 Task: Select a schedule automation every third tuesday of the month at 10:00 AM.
Action: Mouse moved to (488, 577)
Screenshot: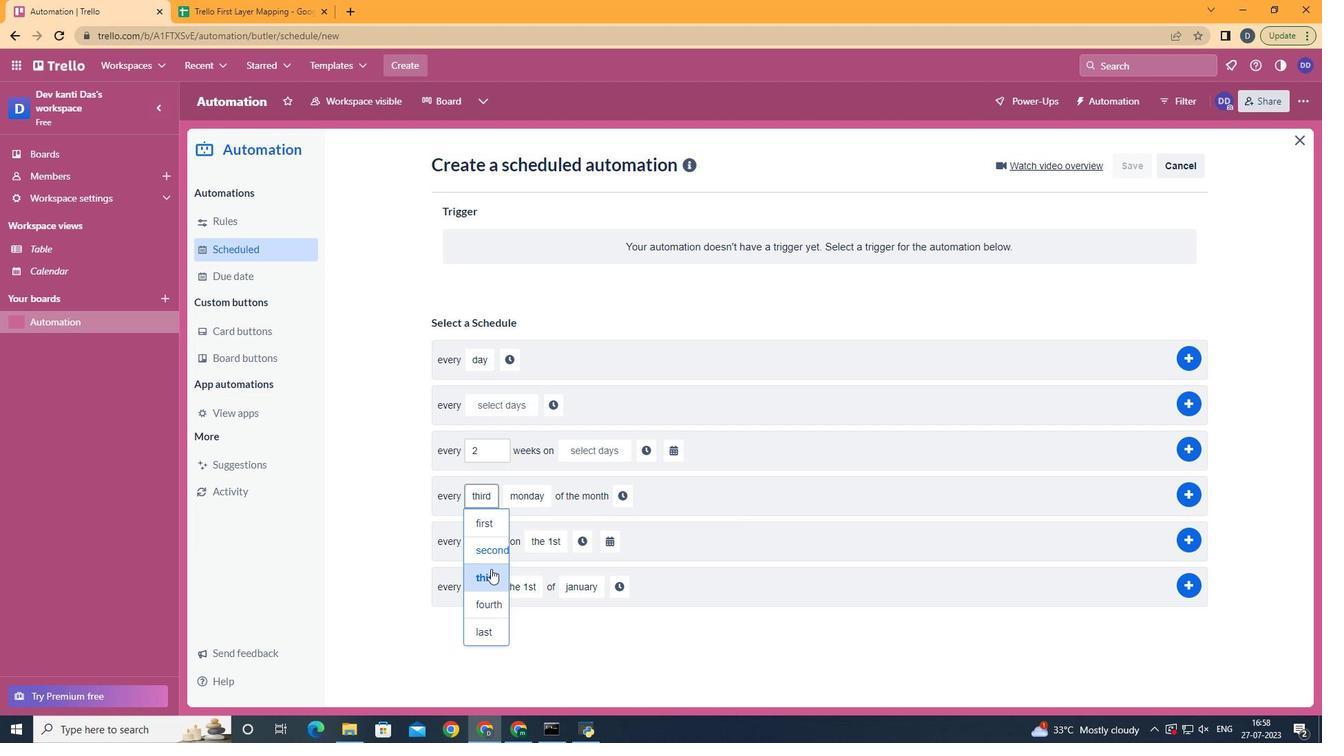 
Action: Mouse pressed left at (488, 577)
Screenshot: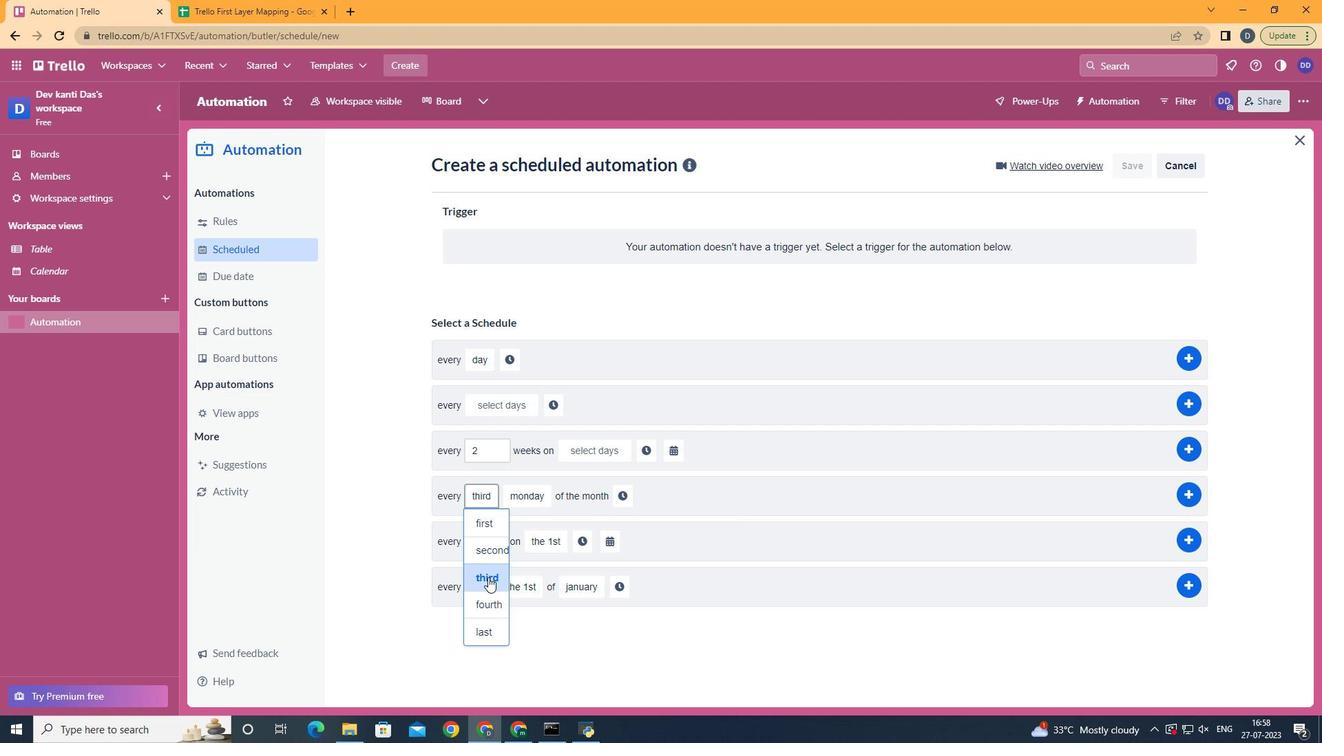 
Action: Mouse moved to (534, 551)
Screenshot: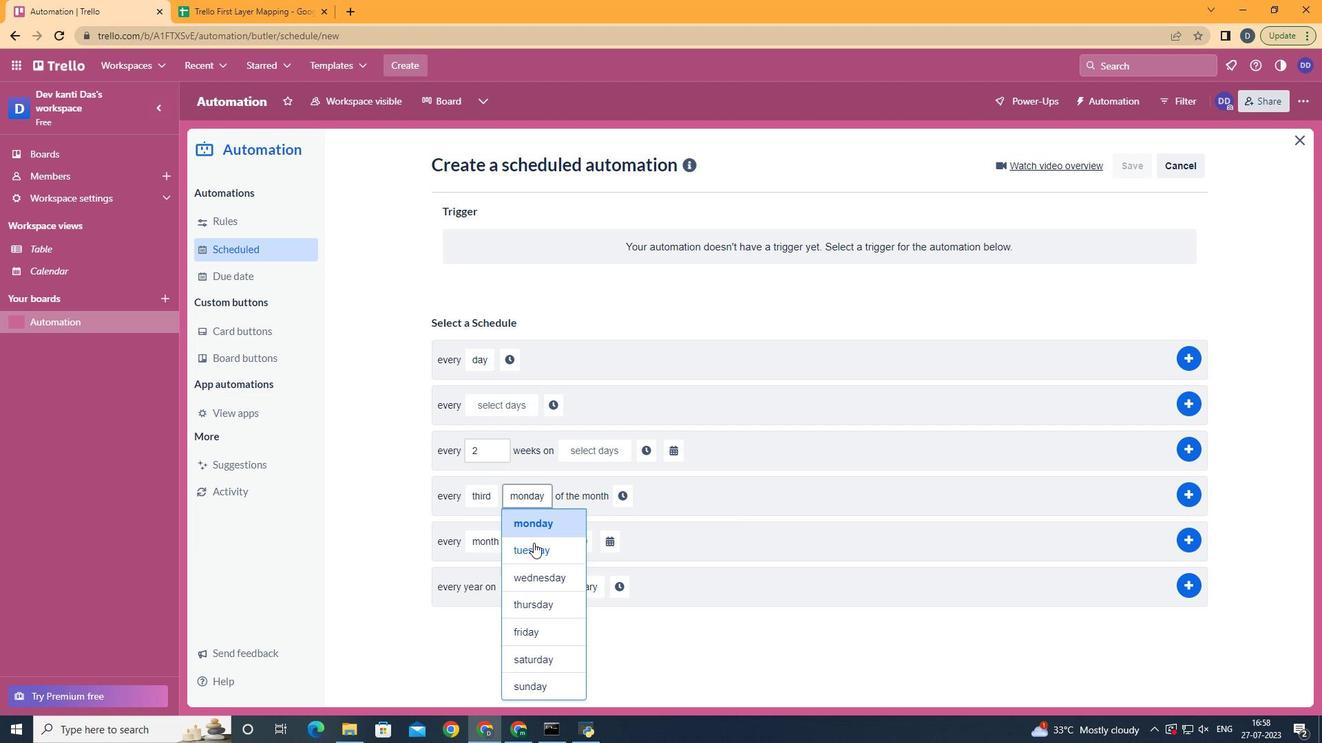 
Action: Mouse pressed left at (534, 551)
Screenshot: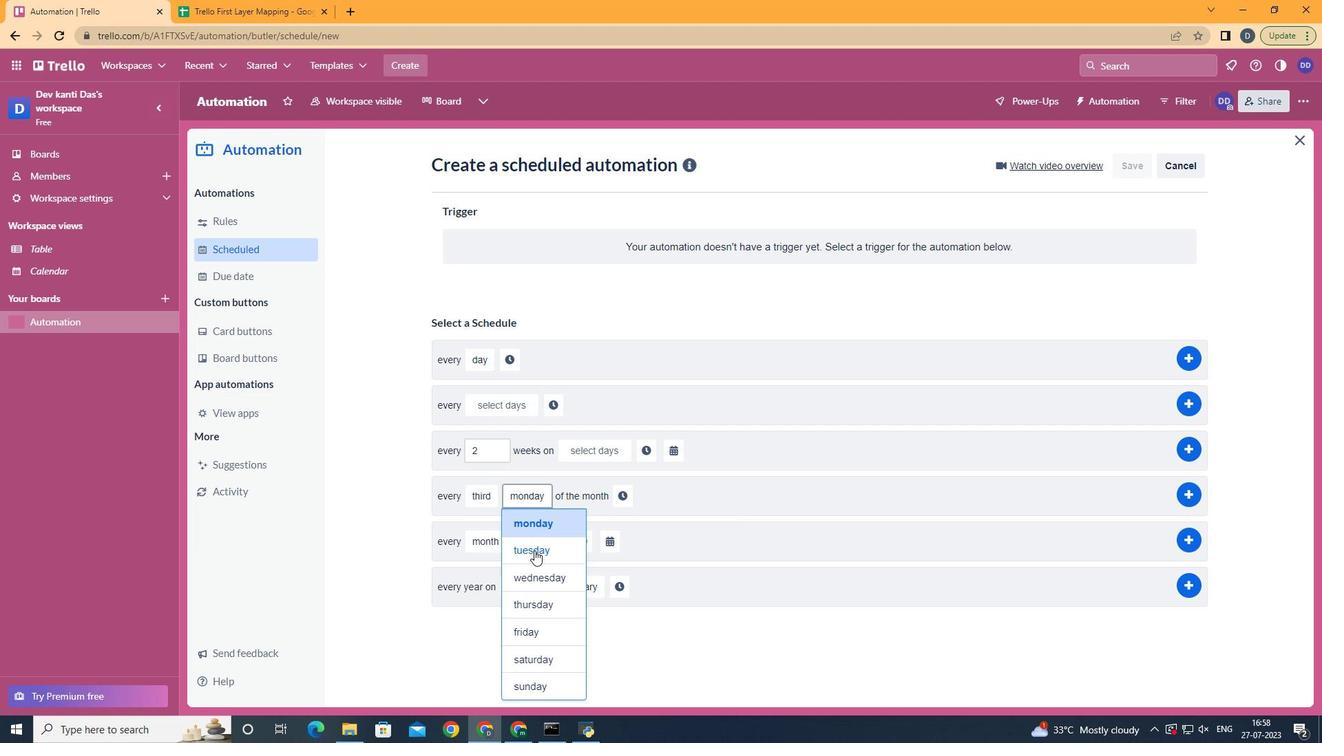 
Action: Mouse moved to (608, 499)
Screenshot: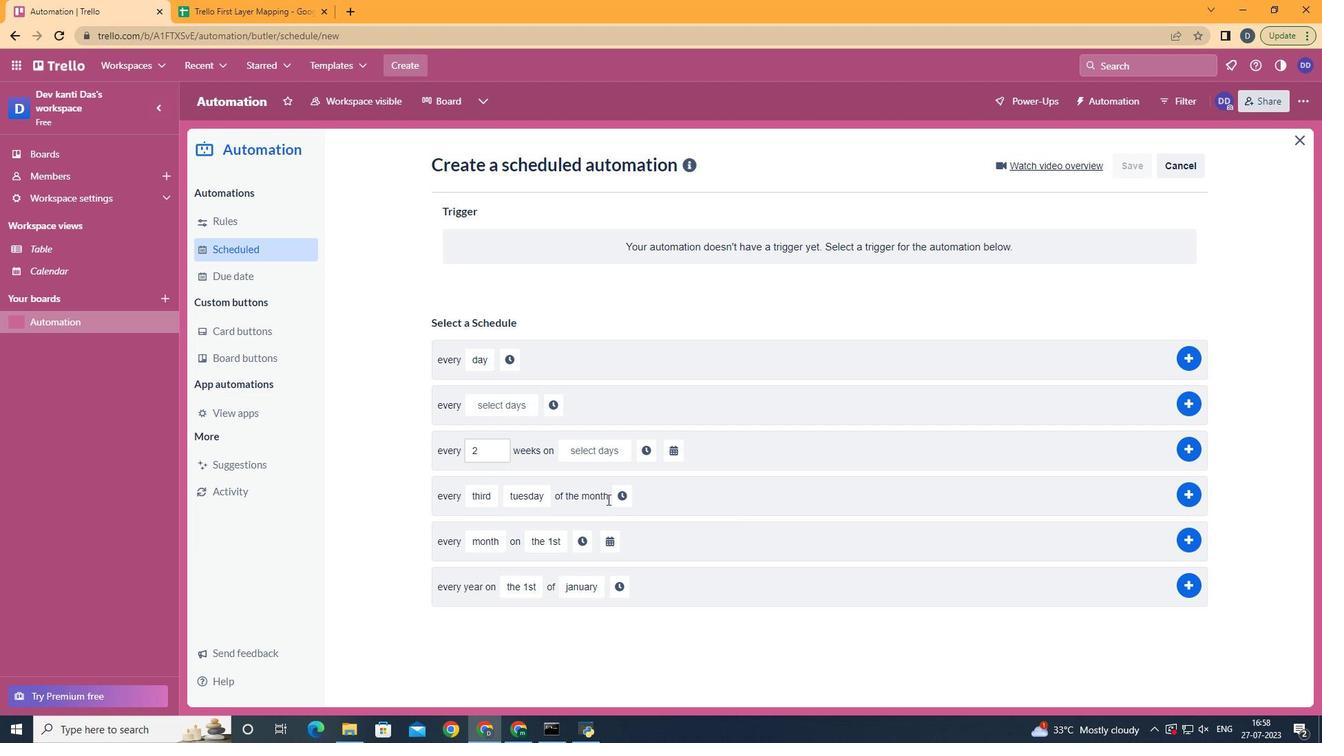 
Action: Mouse pressed left at (608, 499)
Screenshot: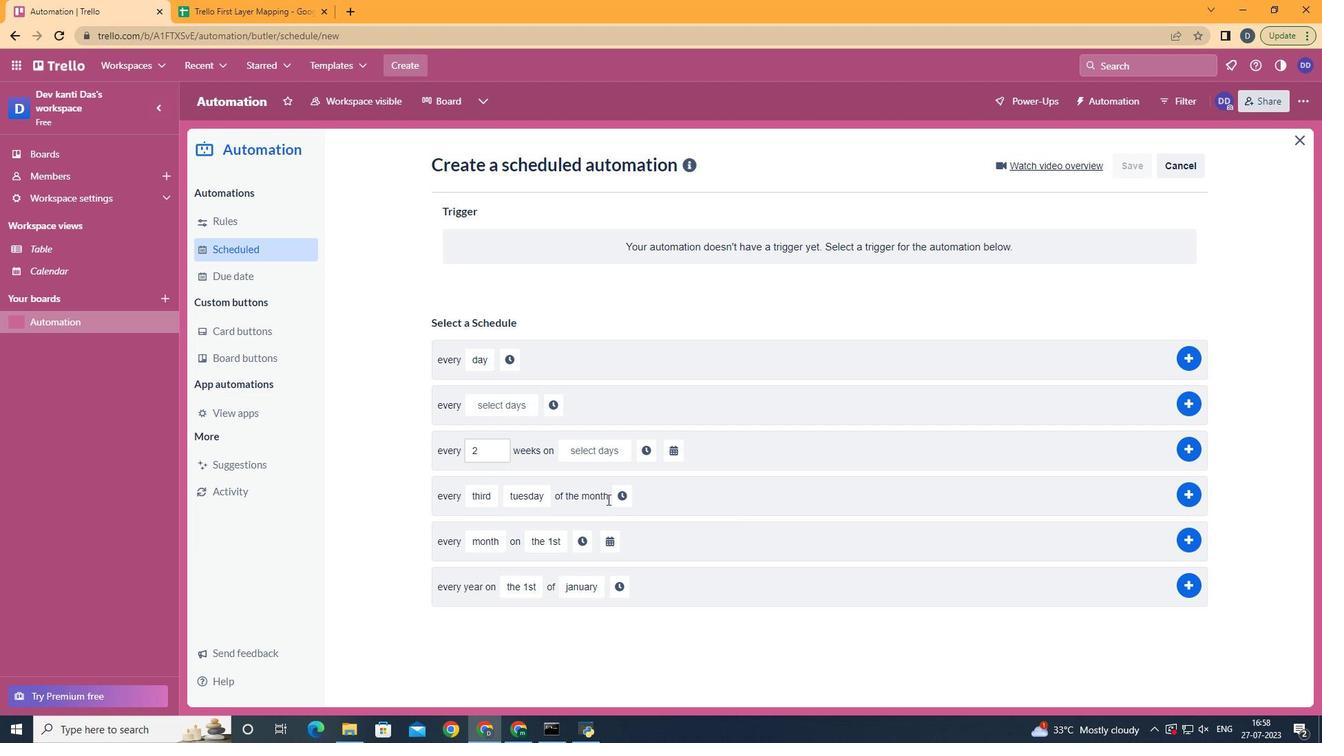 
Action: Mouse moved to (615, 497)
Screenshot: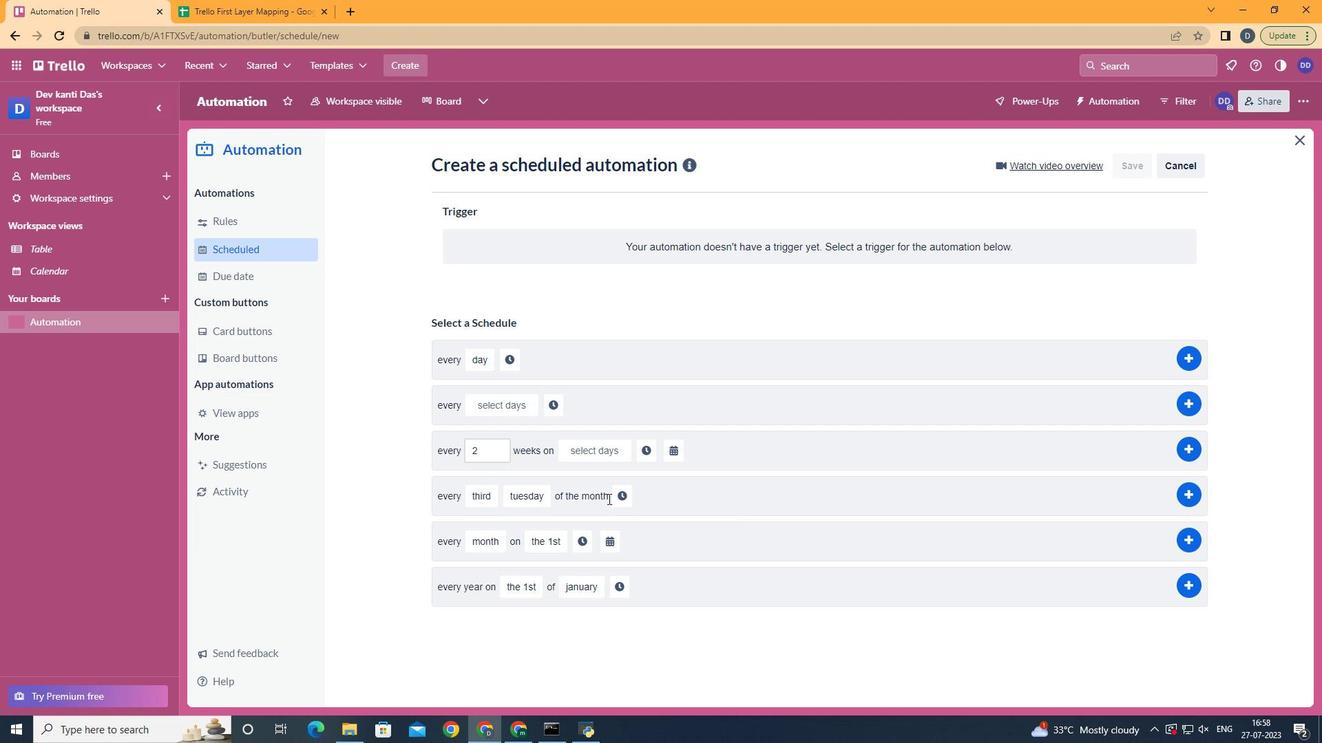 
Action: Mouse pressed left at (615, 497)
Screenshot: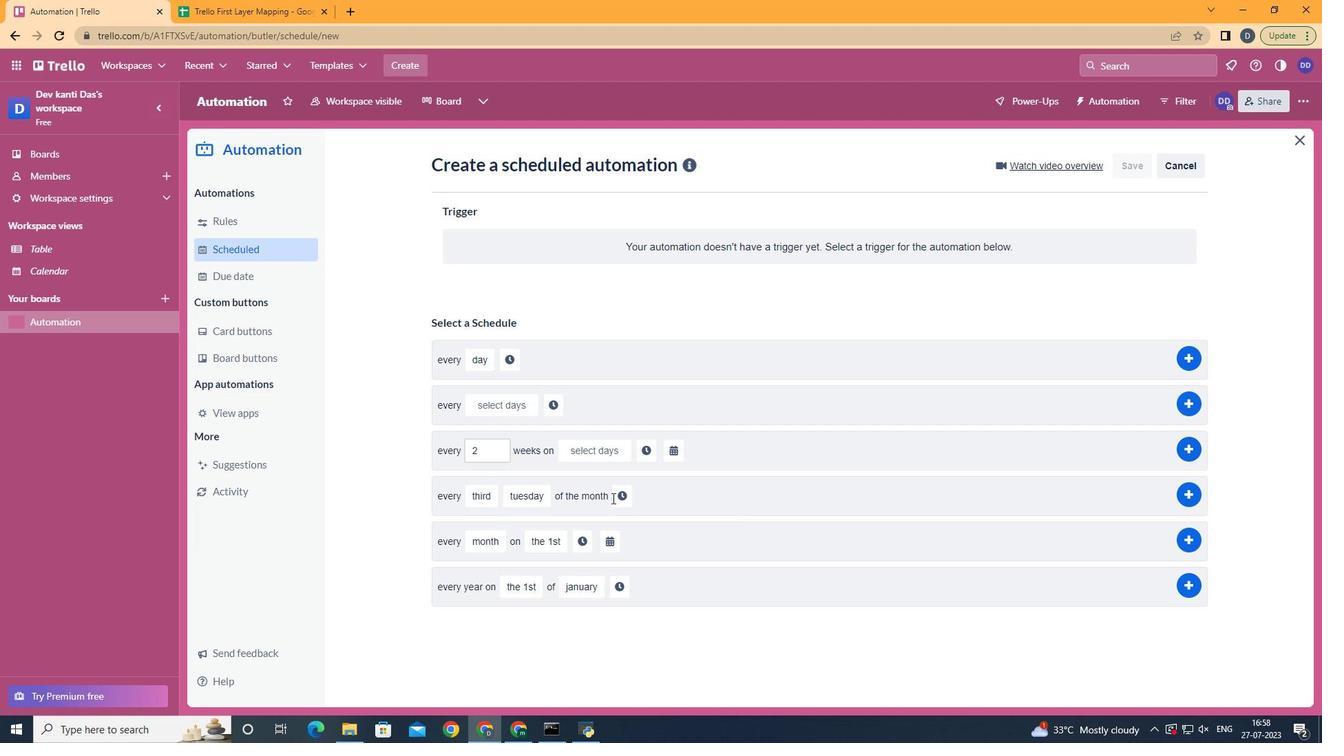 
Action: Mouse moved to (652, 501)
Screenshot: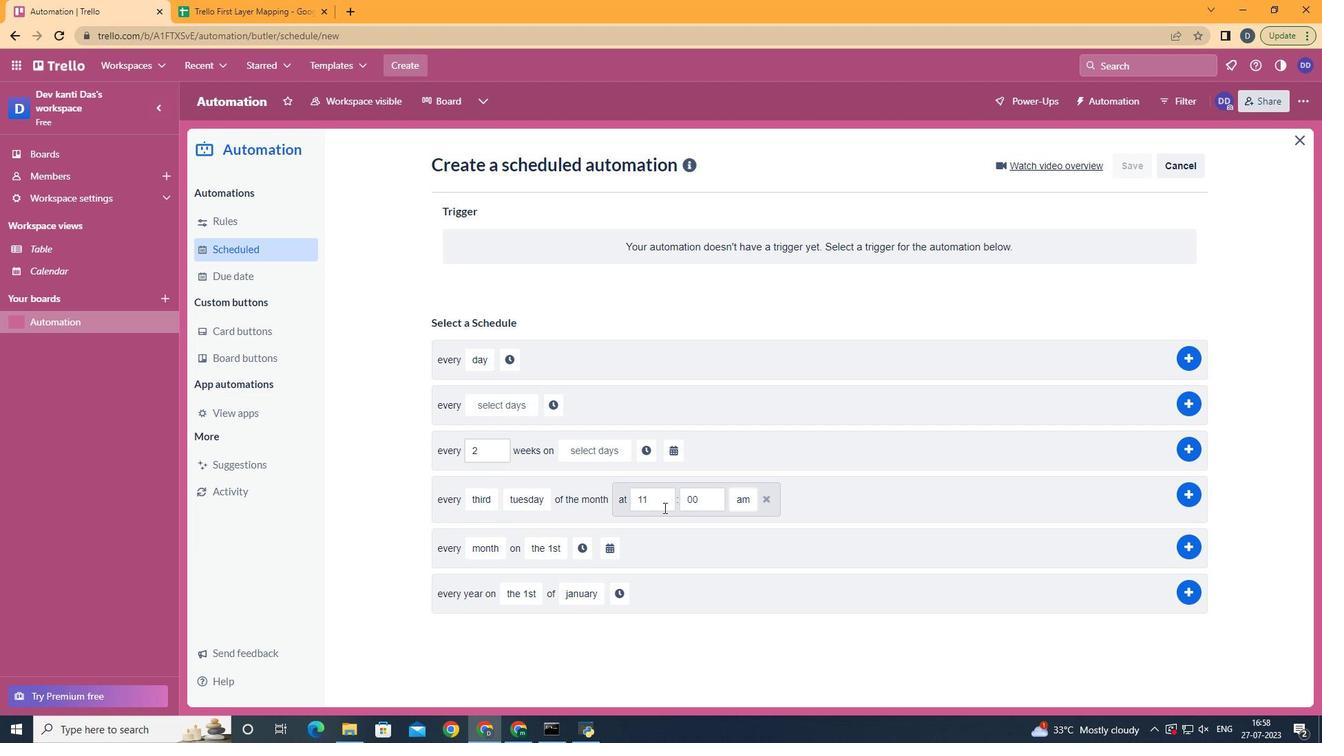 
Action: Mouse pressed left at (652, 501)
Screenshot: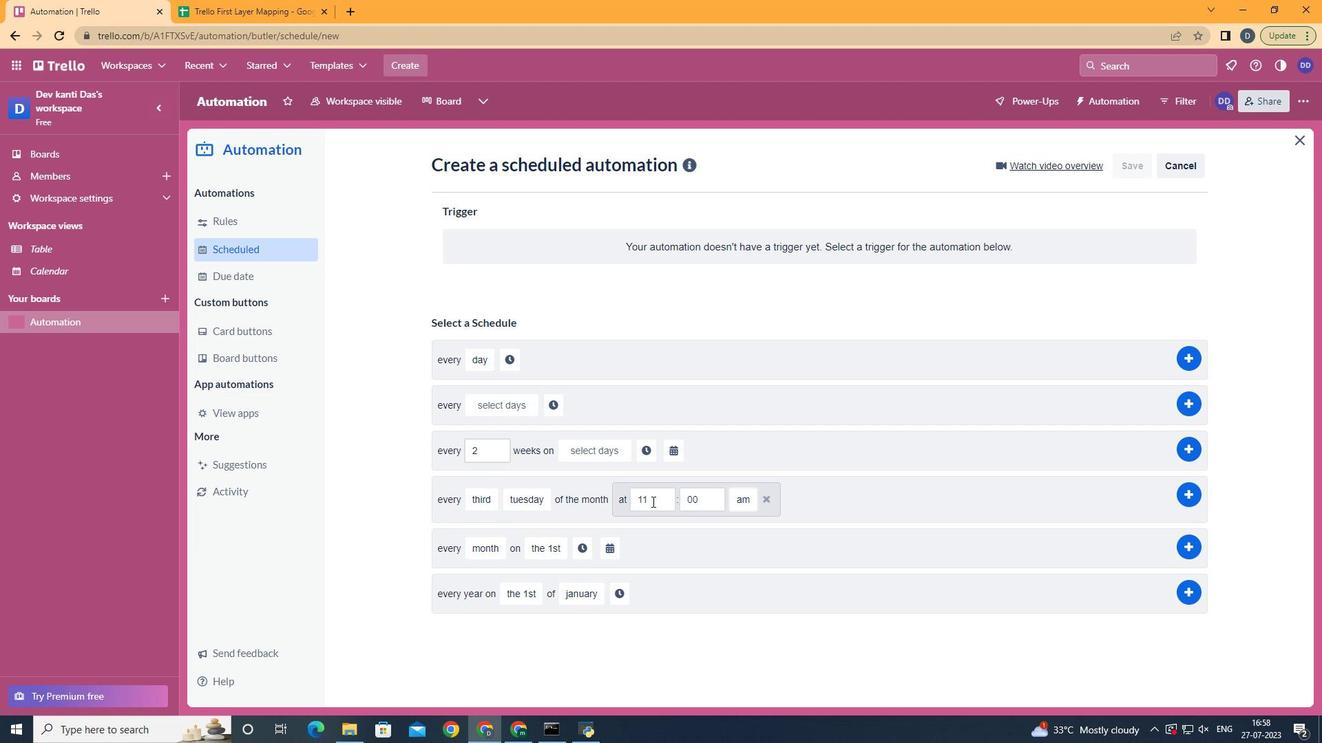 
Action: Key pressed <Key.backspace><Key.backspace>10
Screenshot: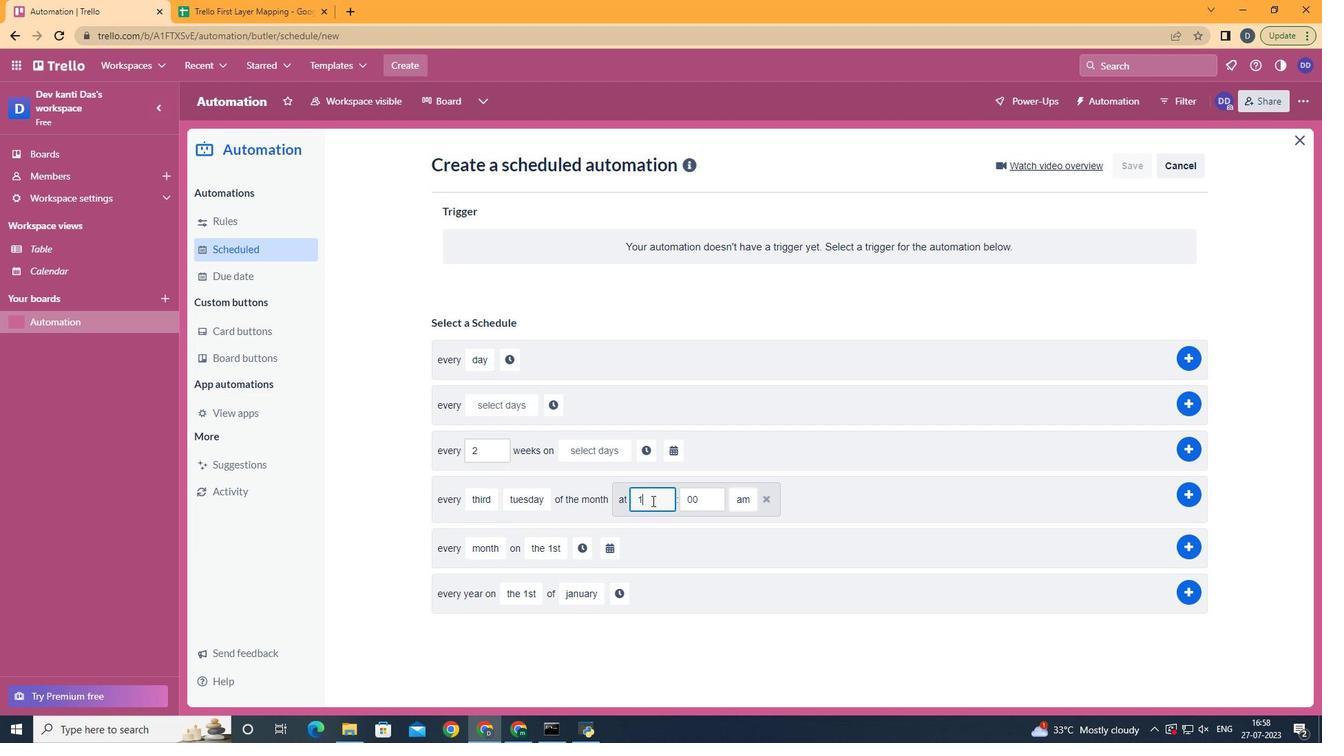 
Action: Mouse moved to (750, 531)
Screenshot: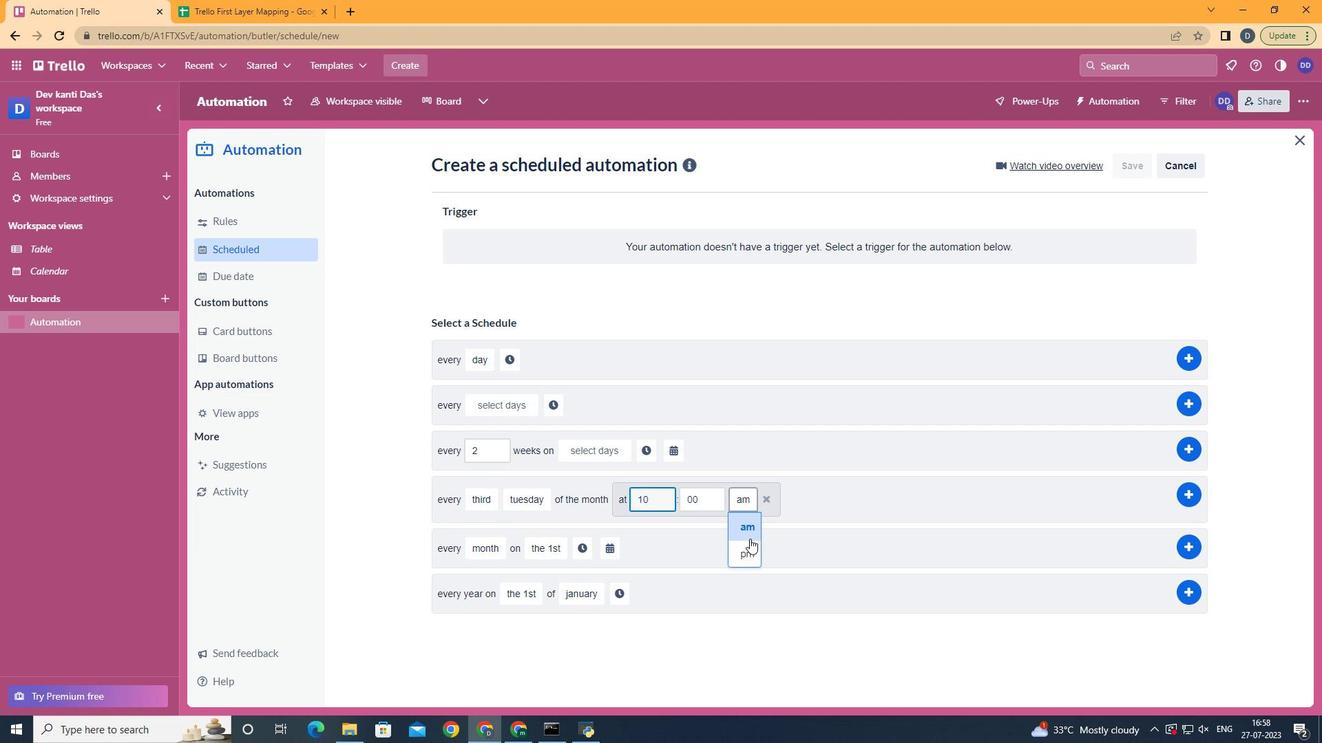 
Action: Mouse pressed left at (750, 531)
Screenshot: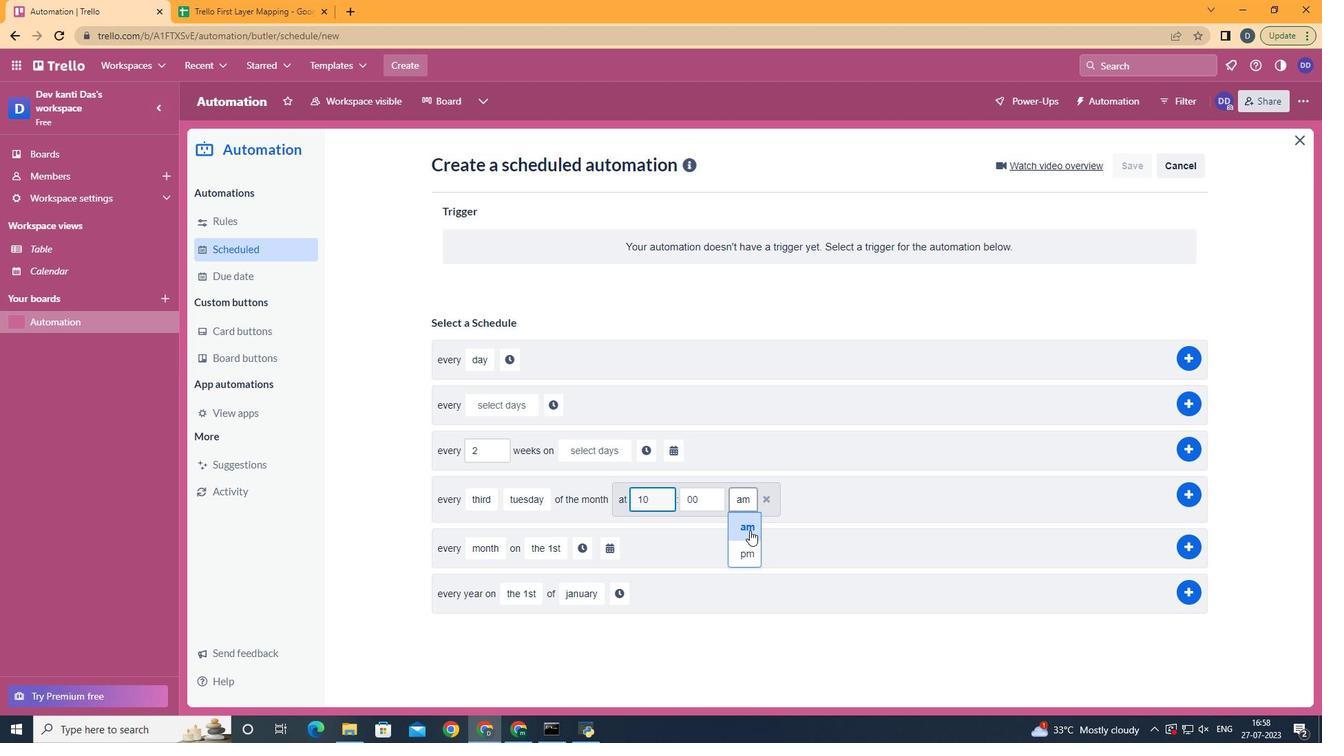 
